 Task: Move the task Improve UI/UX of the app on mobile devices to the section Done in the project TransparentLine and filter the tasks in the project by Due this week.
Action: Mouse moved to (63, 450)
Screenshot: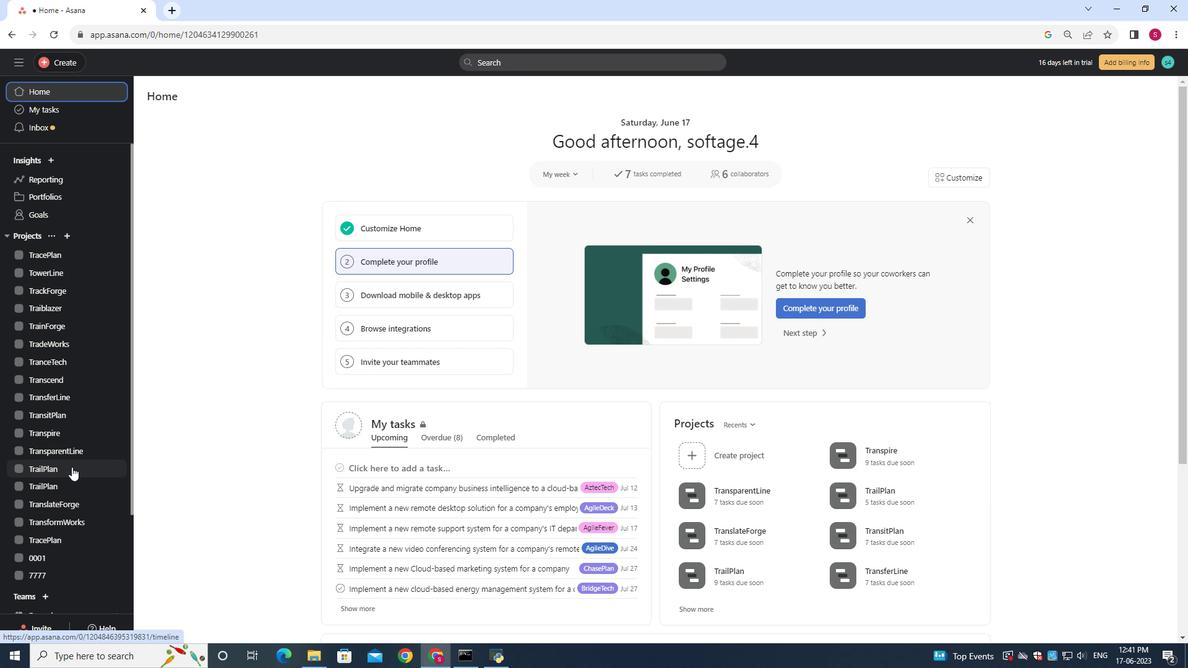 
Action: Mouse pressed left at (63, 450)
Screenshot: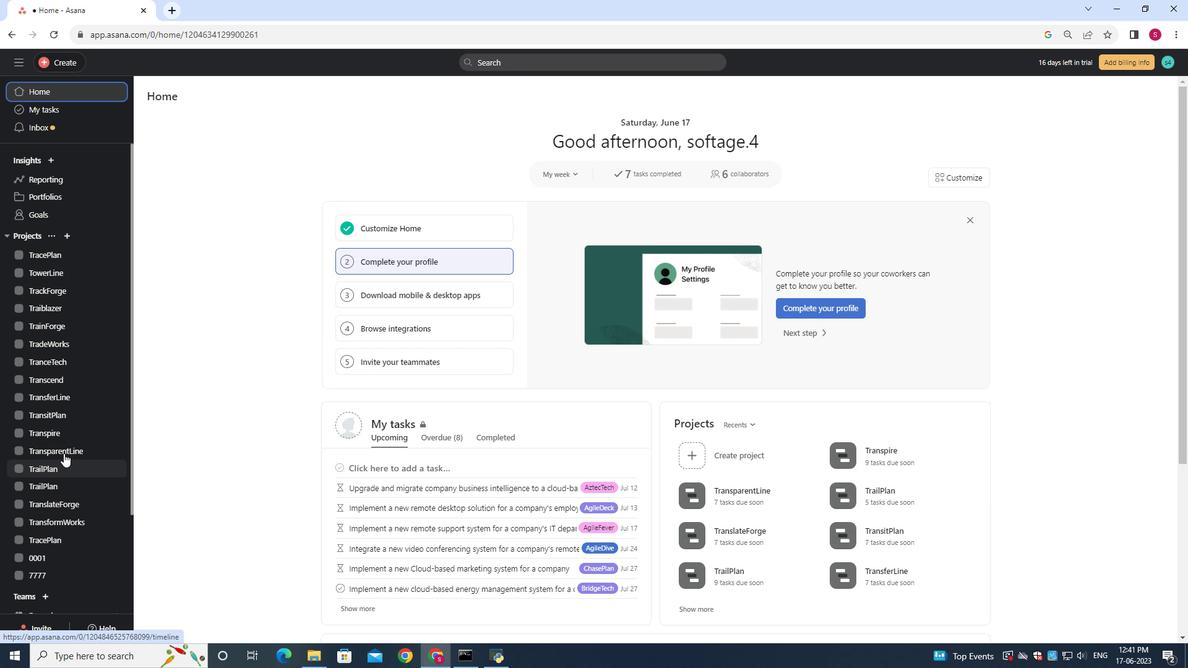 
Action: Mouse moved to (438, 227)
Screenshot: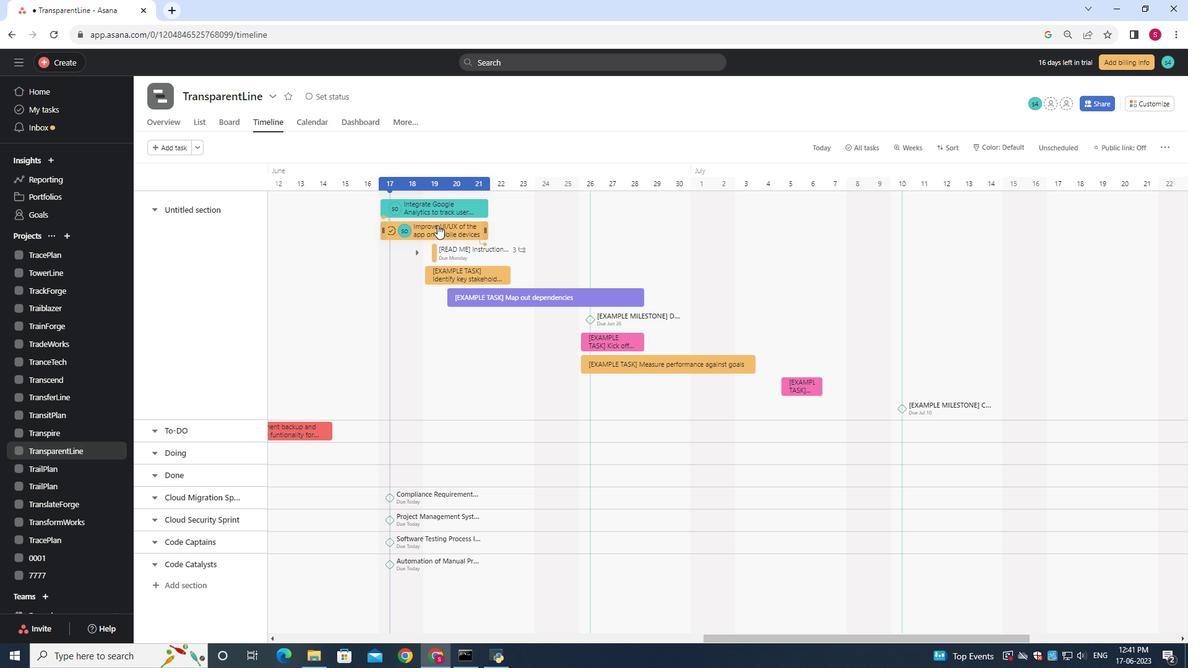 
Action: Mouse pressed left at (438, 227)
Screenshot: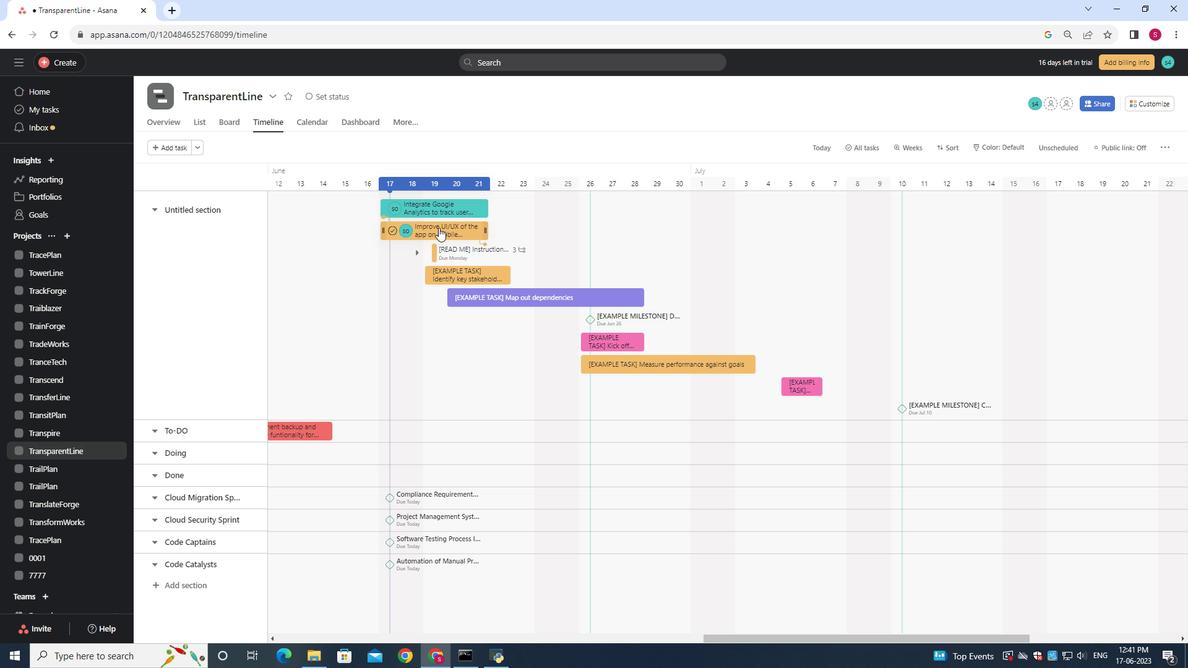 
Action: Mouse moved to (193, 123)
Screenshot: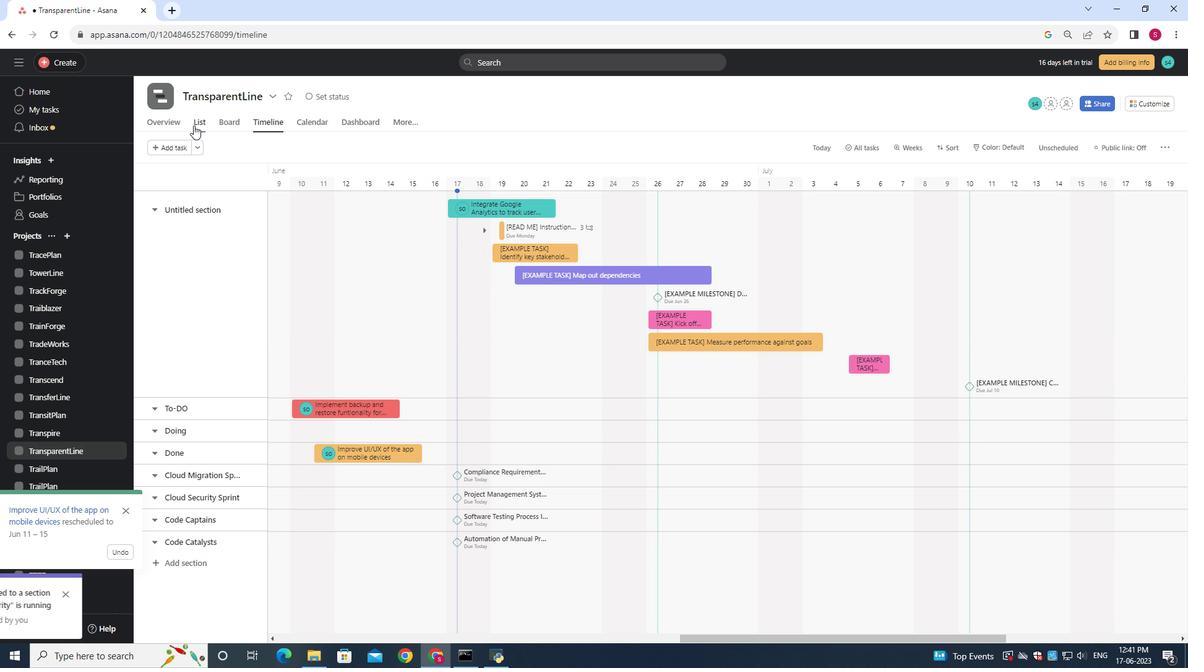 
Action: Mouse pressed left at (193, 123)
Screenshot: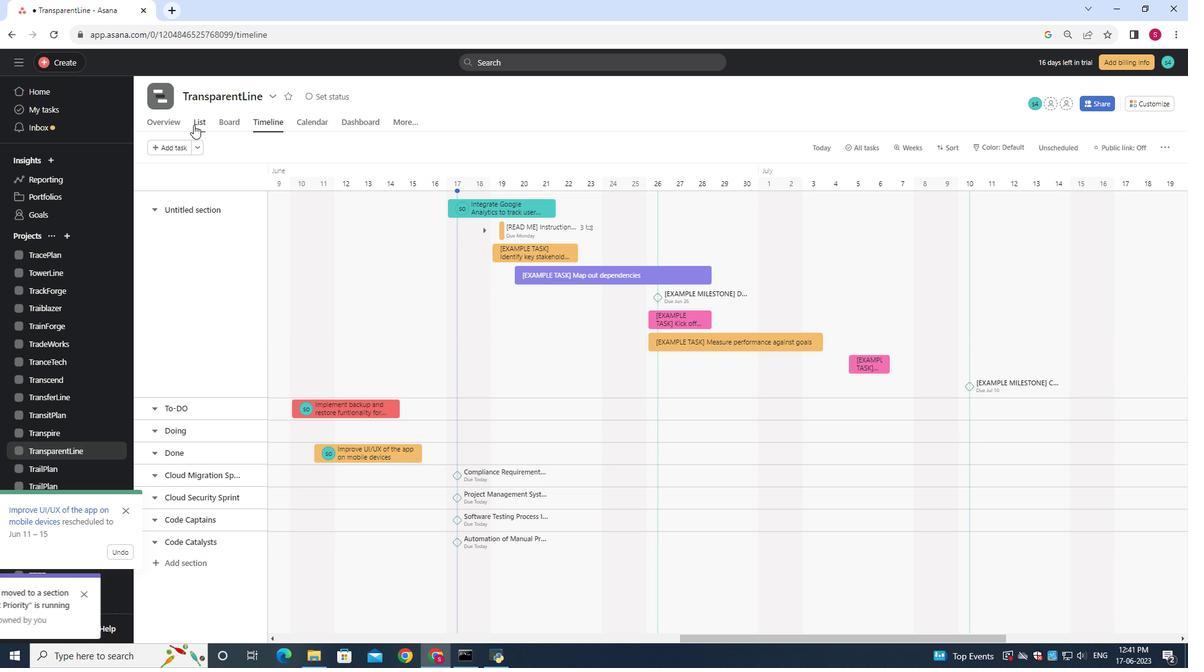 
Action: Mouse moved to (226, 149)
Screenshot: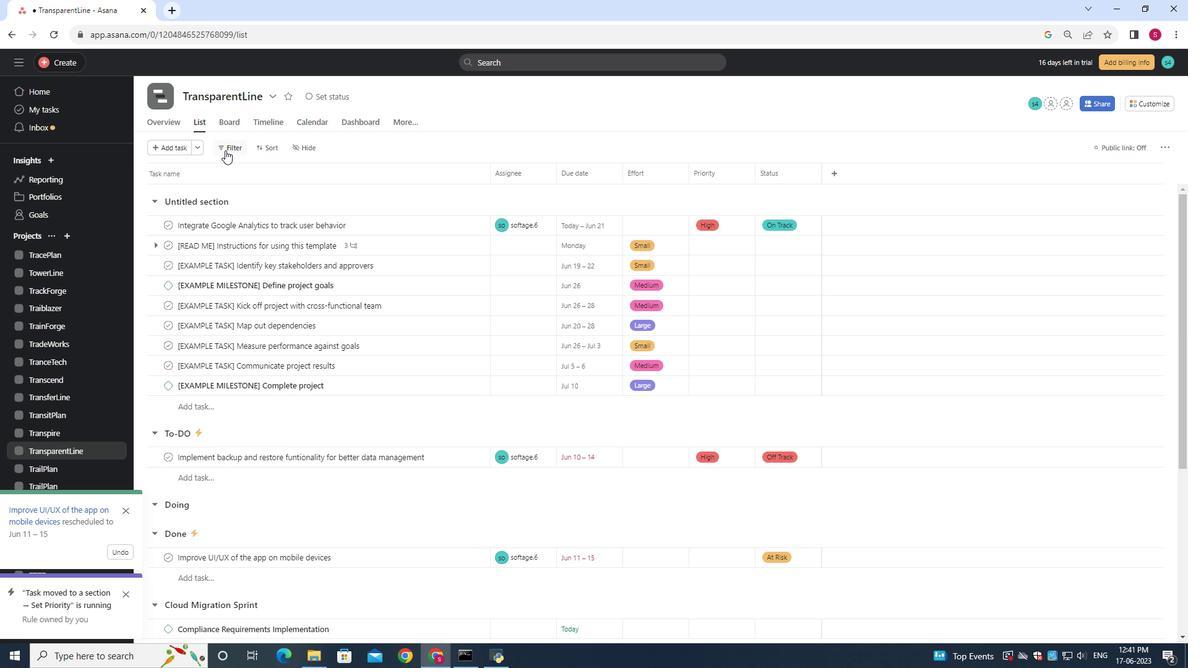 
Action: Mouse pressed left at (226, 149)
Screenshot: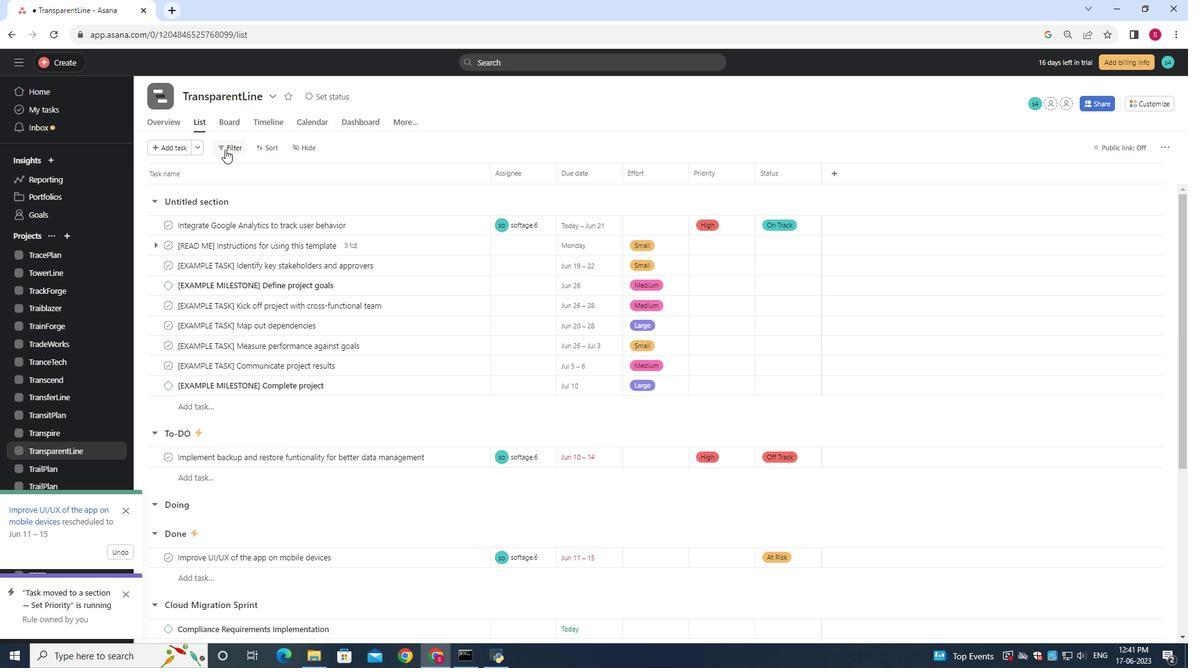 
Action: Mouse moved to (433, 190)
Screenshot: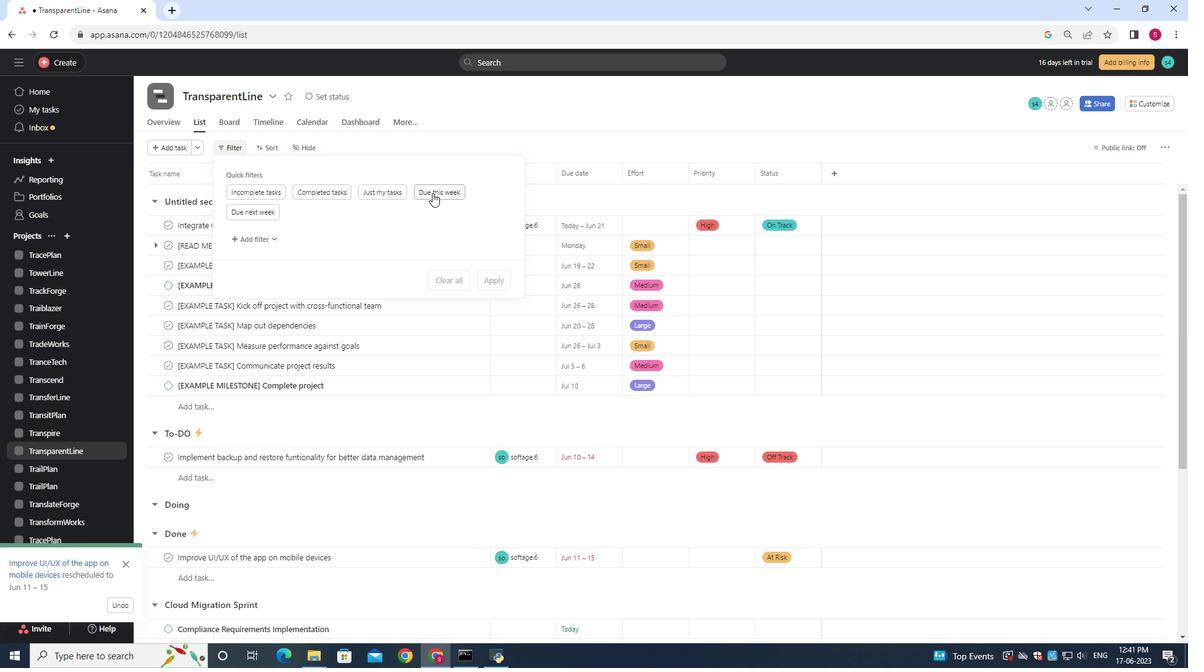 
Action: Mouse pressed left at (433, 190)
Screenshot: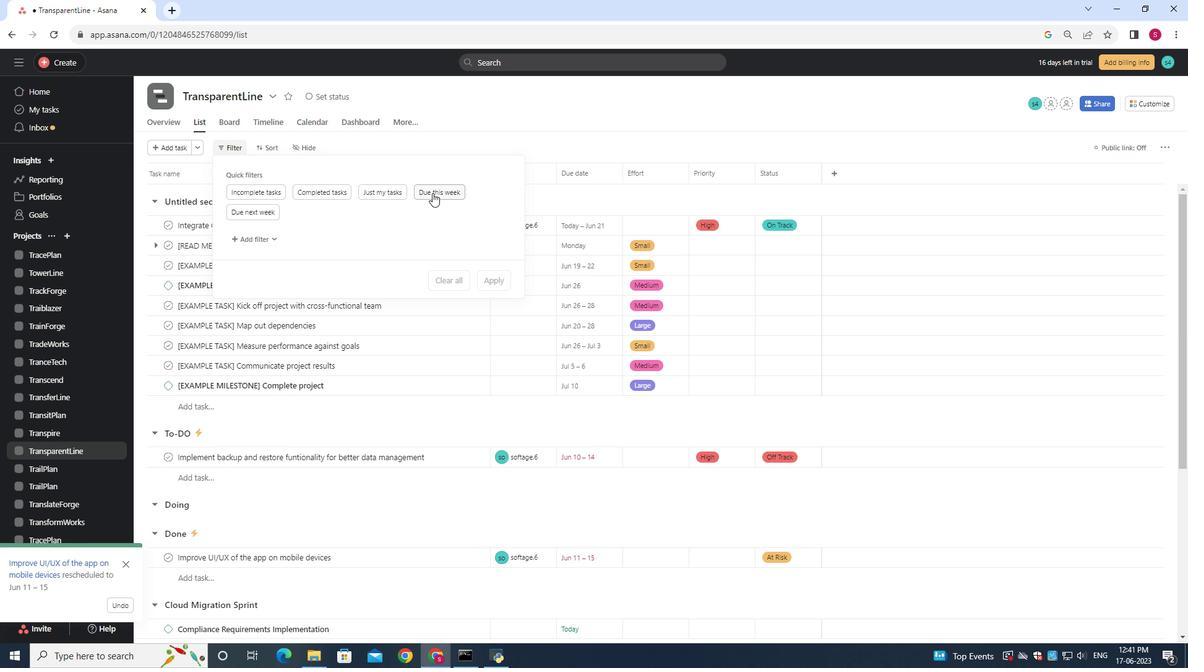 
Action: Mouse moved to (433, 190)
Screenshot: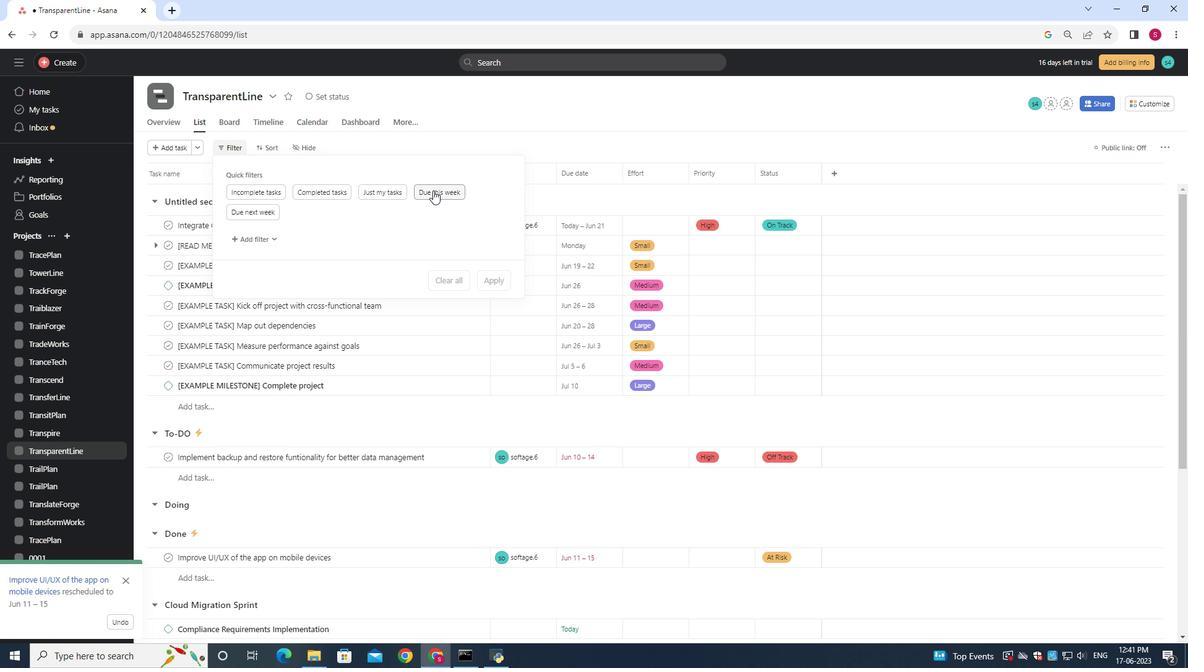 
